 Task: Log work in the project Whiteboard for the issue 'Develop a new tool for automated testing of machine learning models for predictive maintenance' spent time as '2w 4d 22h 31m' and remaining time as '6w 2d 19h 57m' and move to top of backlog. Now add the issue to the epic 'Augmented Reality (AR) Development'.
Action: Mouse moved to (364, 367)
Screenshot: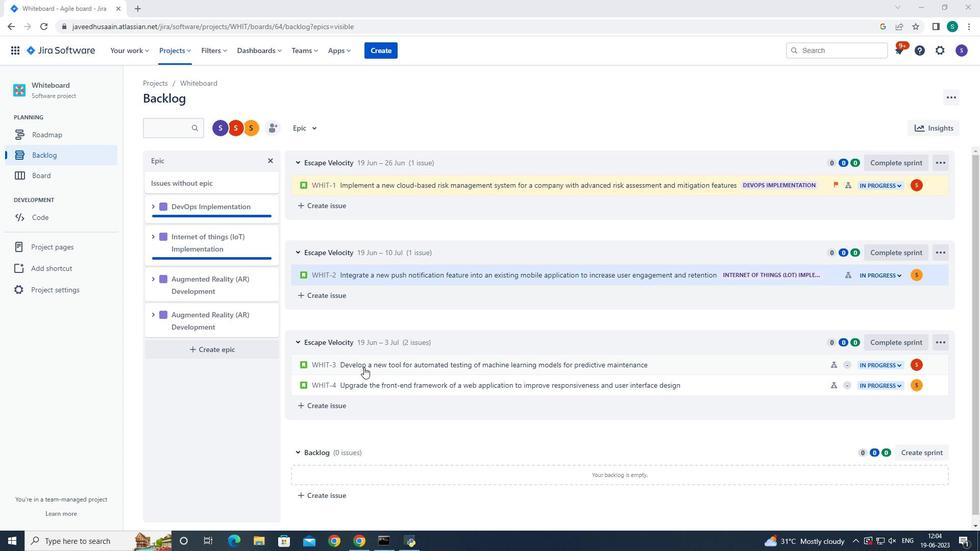 
Action: Mouse pressed left at (364, 367)
Screenshot: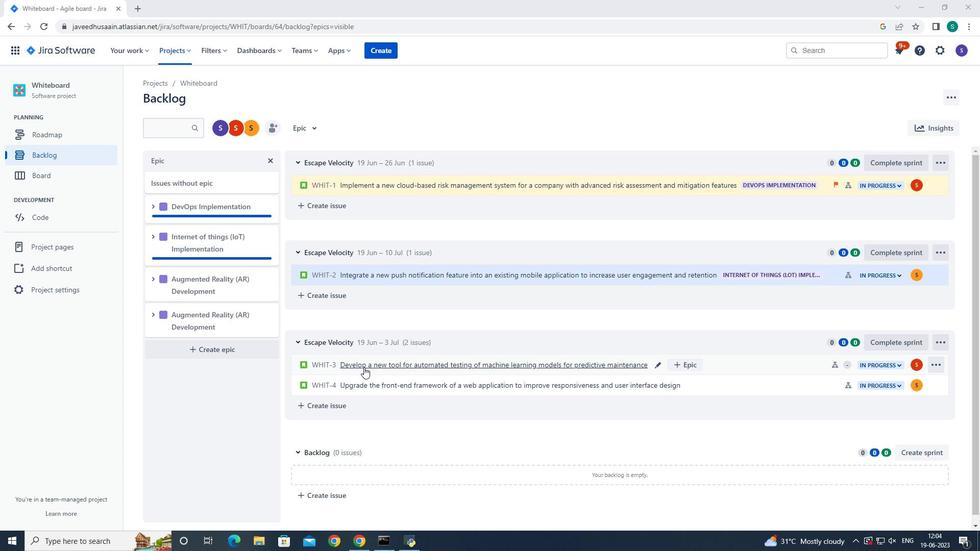 
Action: Mouse moved to (935, 153)
Screenshot: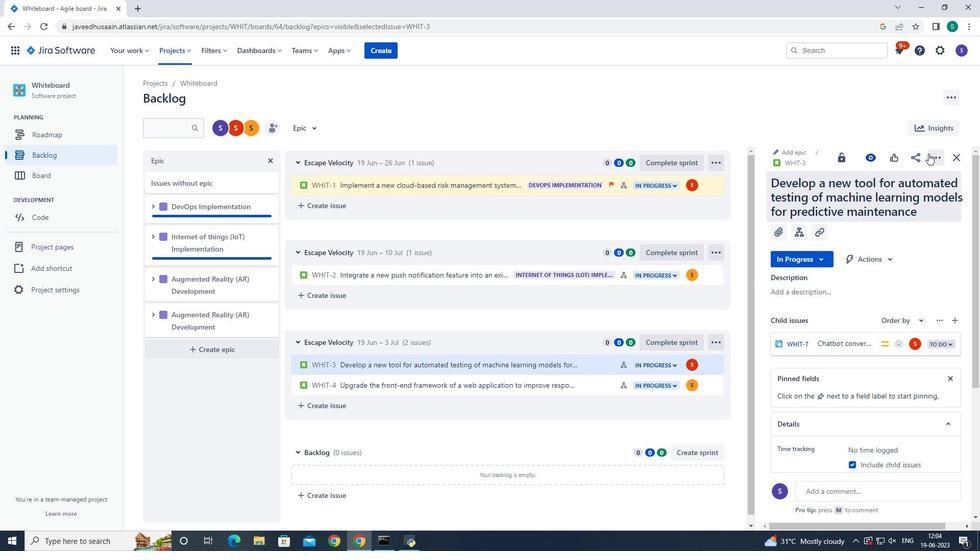 
Action: Mouse pressed left at (935, 153)
Screenshot: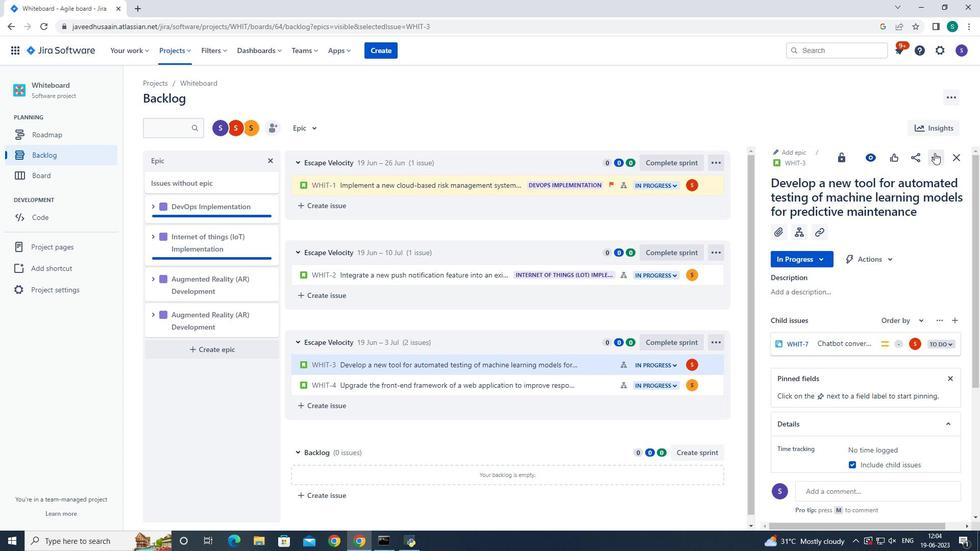 
Action: Mouse moved to (889, 184)
Screenshot: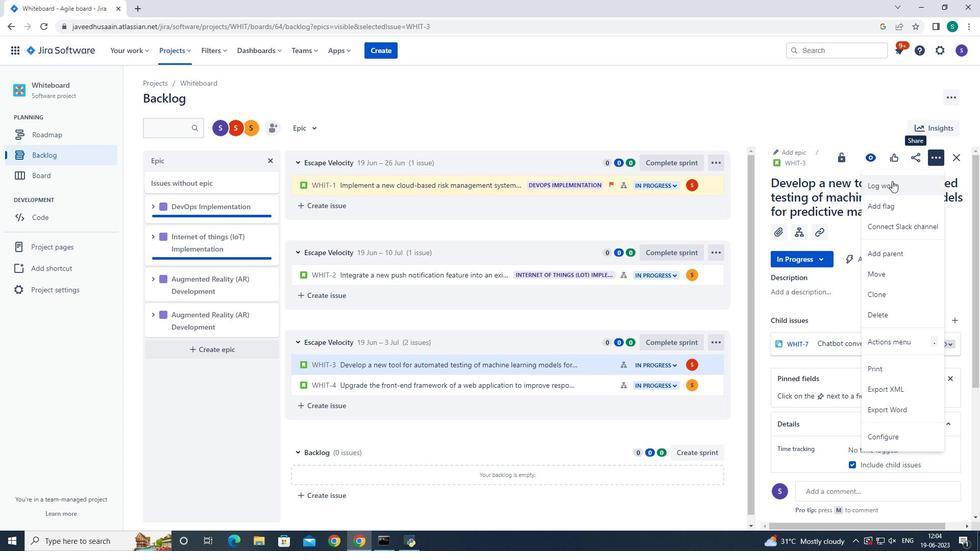 
Action: Mouse pressed left at (889, 184)
Screenshot: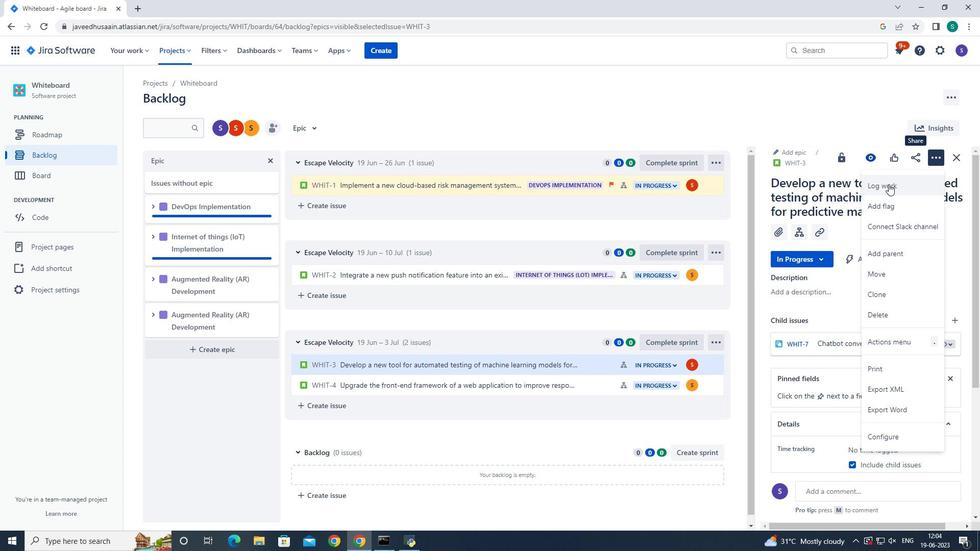 
Action: Mouse moved to (430, 151)
Screenshot: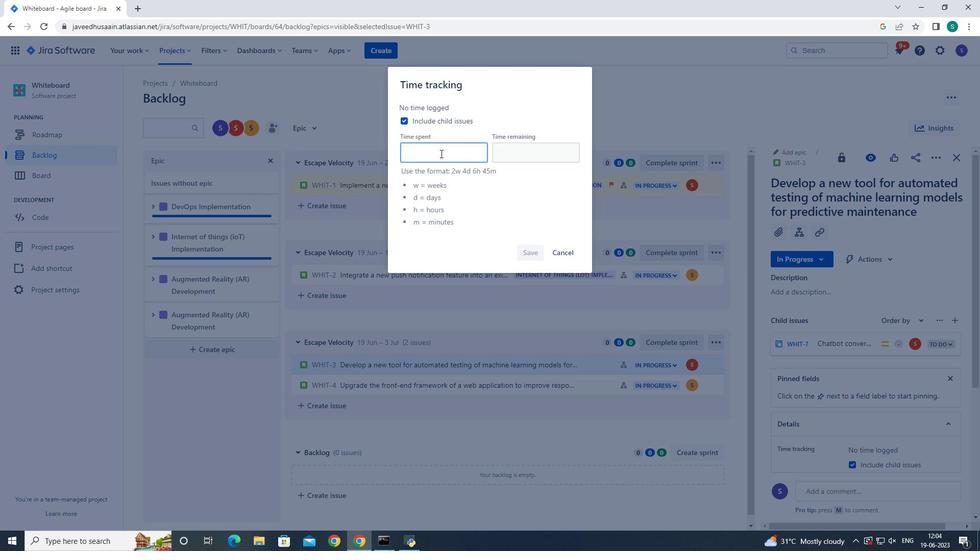 
Action: Mouse pressed left at (430, 151)
Screenshot: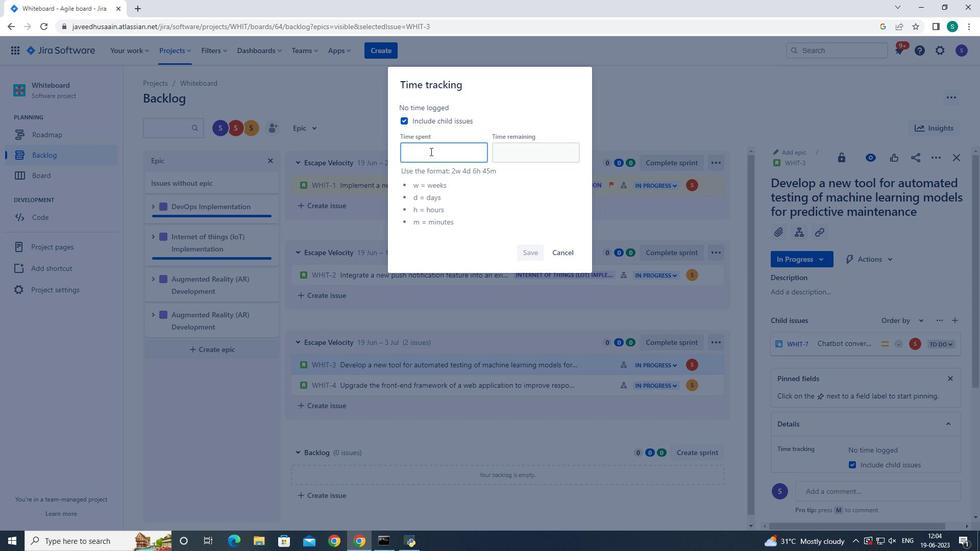 
Action: Key pressed 2w<Key.space>4d<Key.space>22h<Key.space>31m<Key.tab>6w<Key.space>2d<Key.space>19h<Key.space>57m
Screenshot: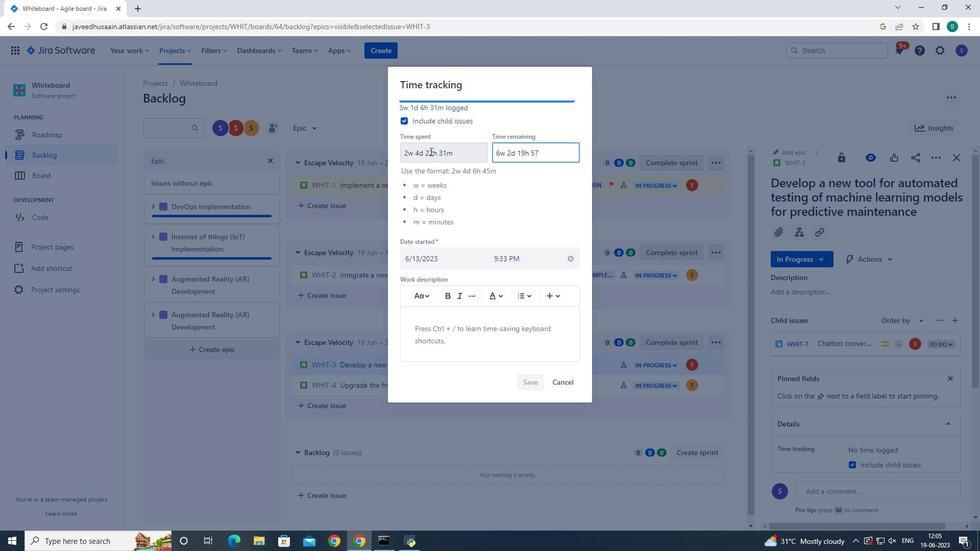 
Action: Mouse moved to (530, 382)
Screenshot: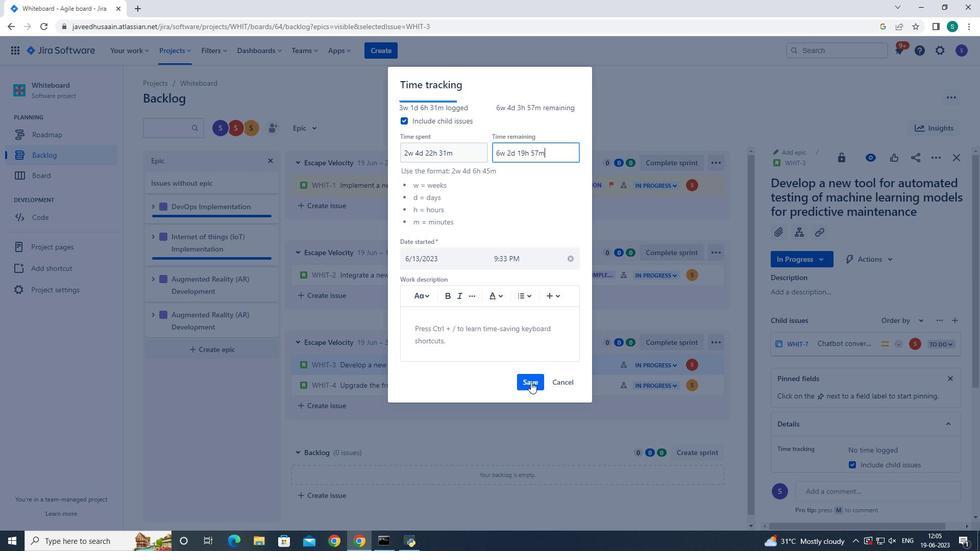 
Action: Mouse pressed left at (530, 382)
Screenshot: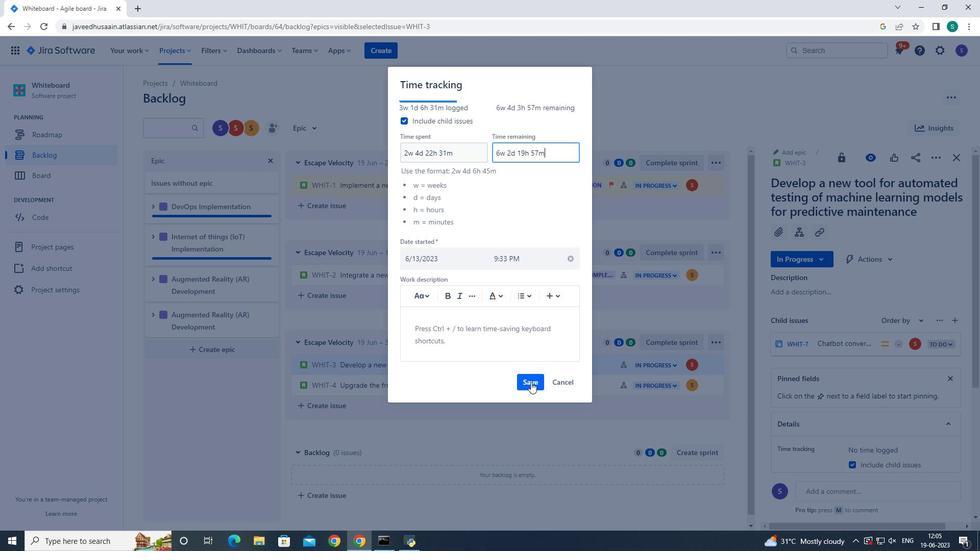 
Action: Mouse moved to (935, 158)
Screenshot: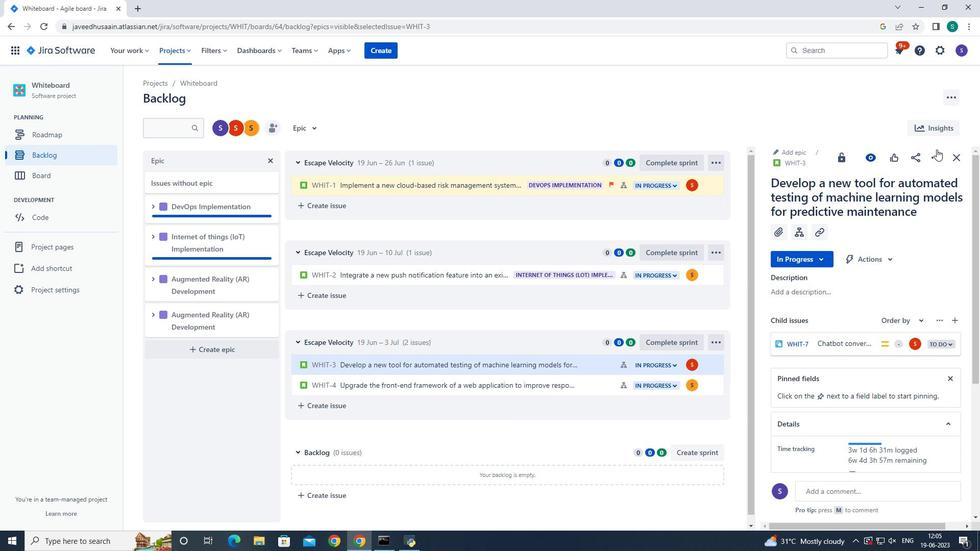 
Action: Mouse pressed left at (935, 158)
Screenshot: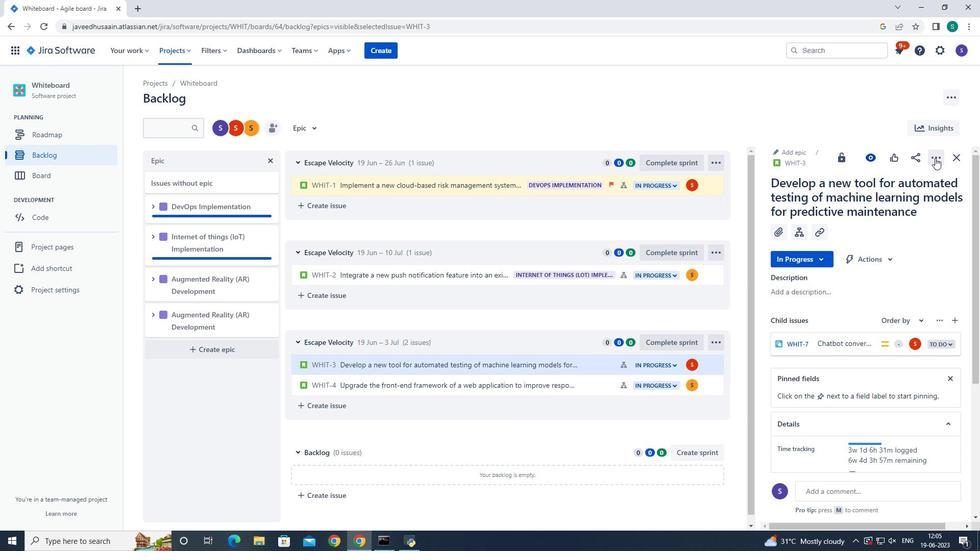 
Action: Mouse moved to (932, 156)
Screenshot: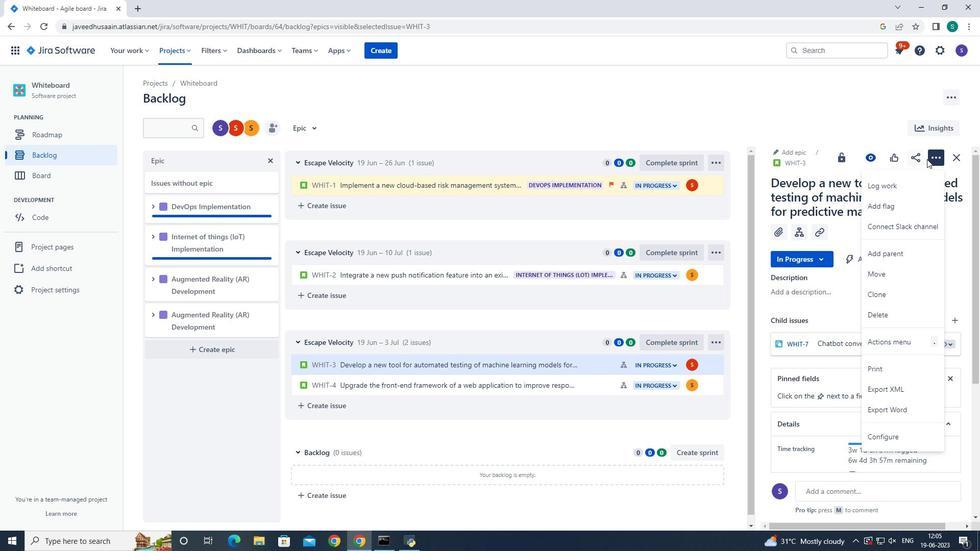 
Action: Mouse pressed left at (932, 156)
Screenshot: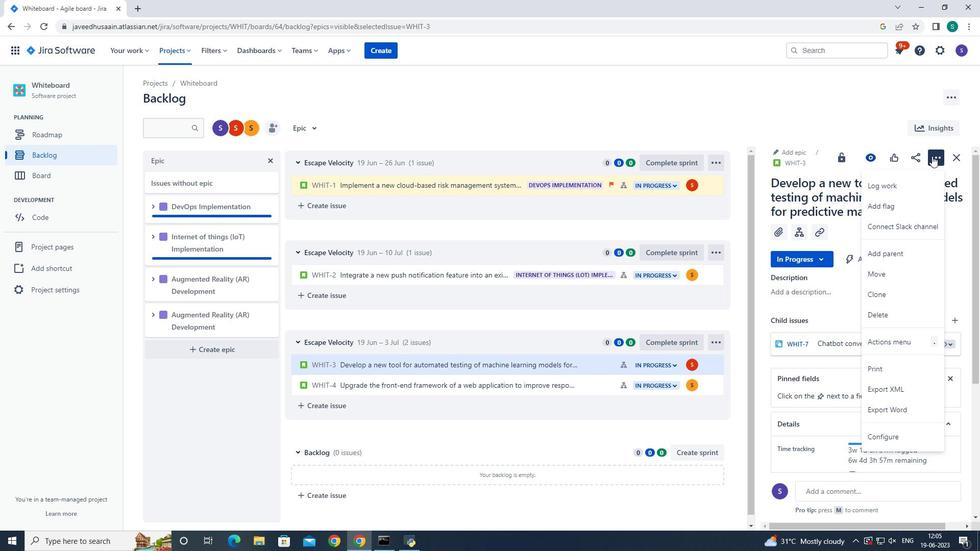 
Action: Mouse moved to (955, 157)
Screenshot: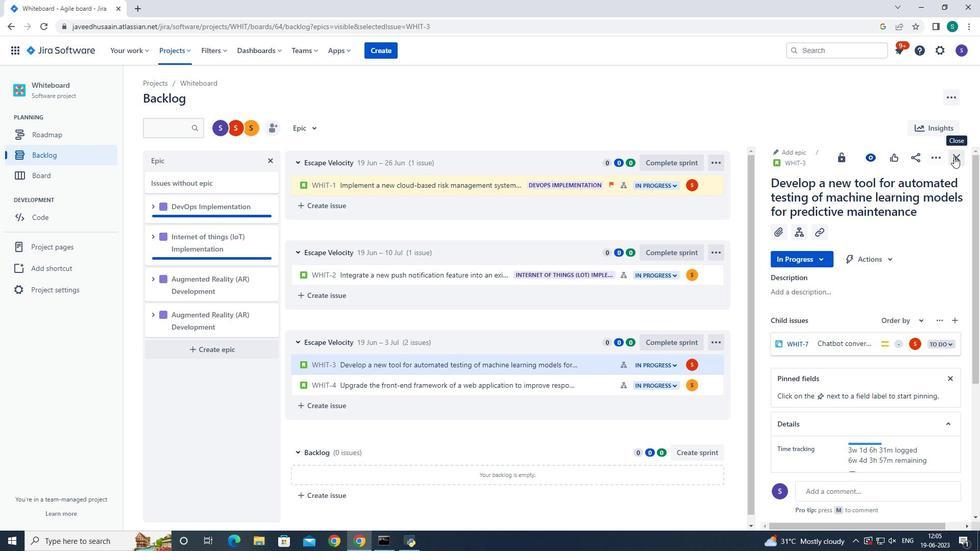 
Action: Mouse pressed left at (955, 157)
Screenshot: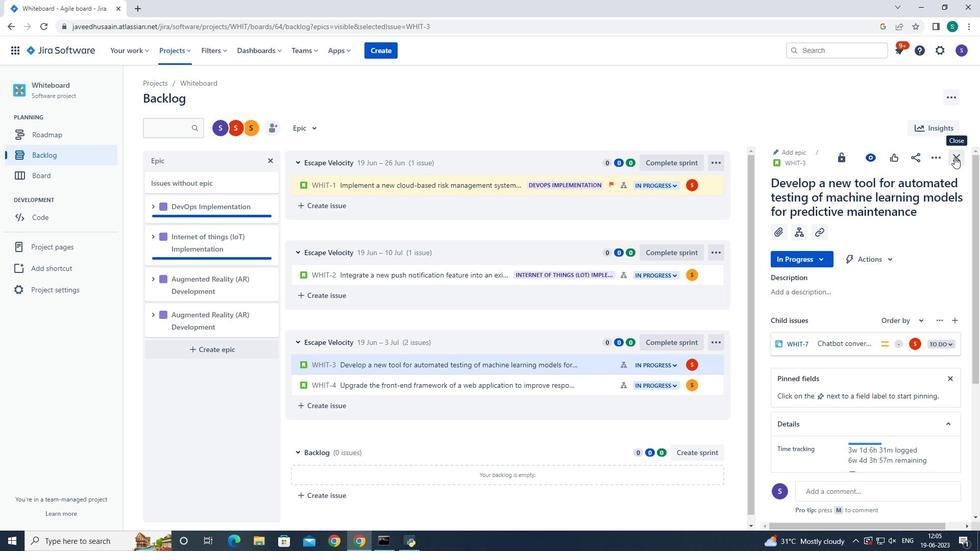 
Action: Mouse moved to (941, 364)
Screenshot: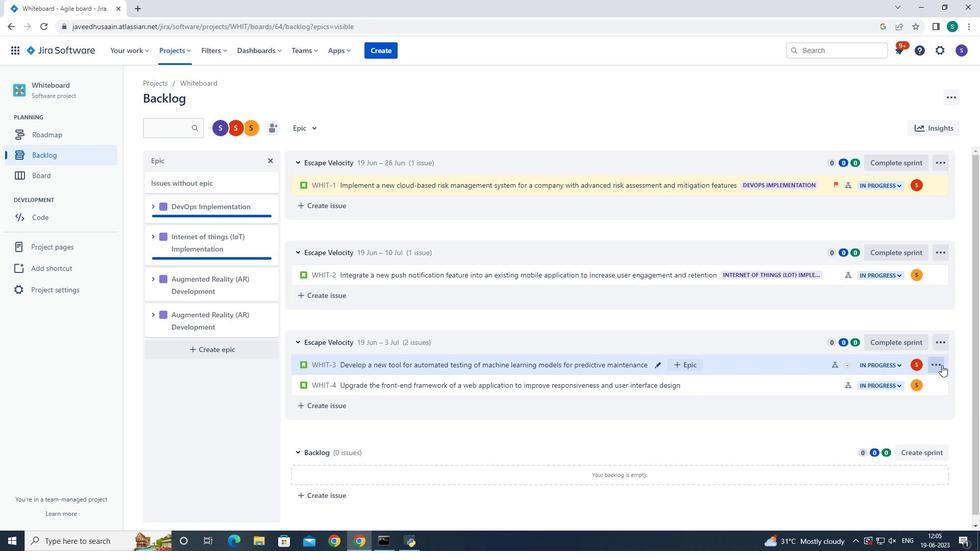 
Action: Mouse pressed left at (941, 364)
Screenshot: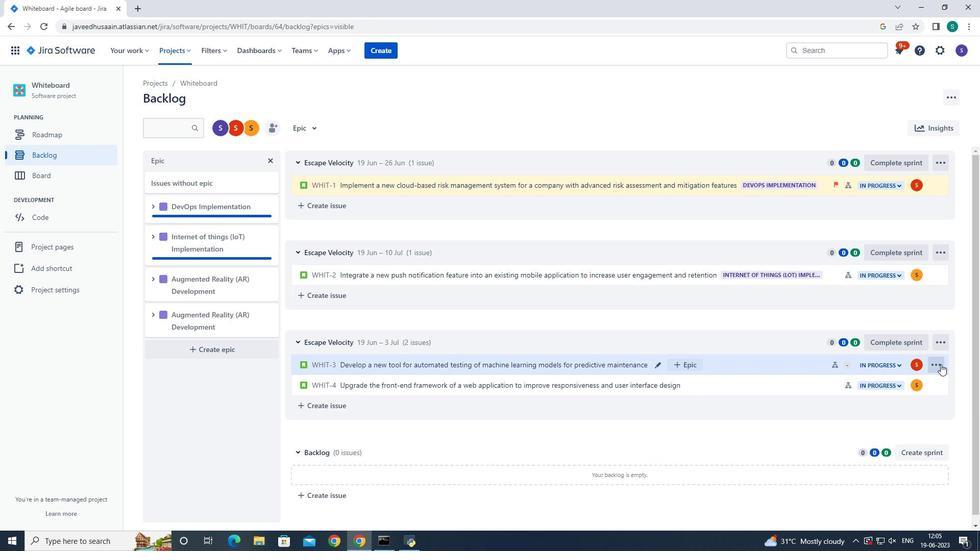 
Action: Mouse moved to (903, 326)
Screenshot: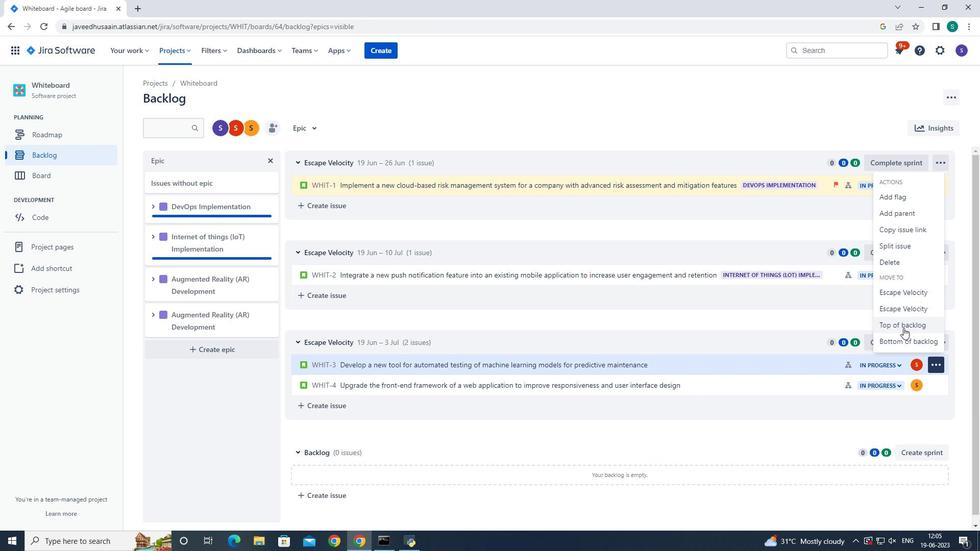 
Action: Mouse pressed left at (903, 326)
Screenshot: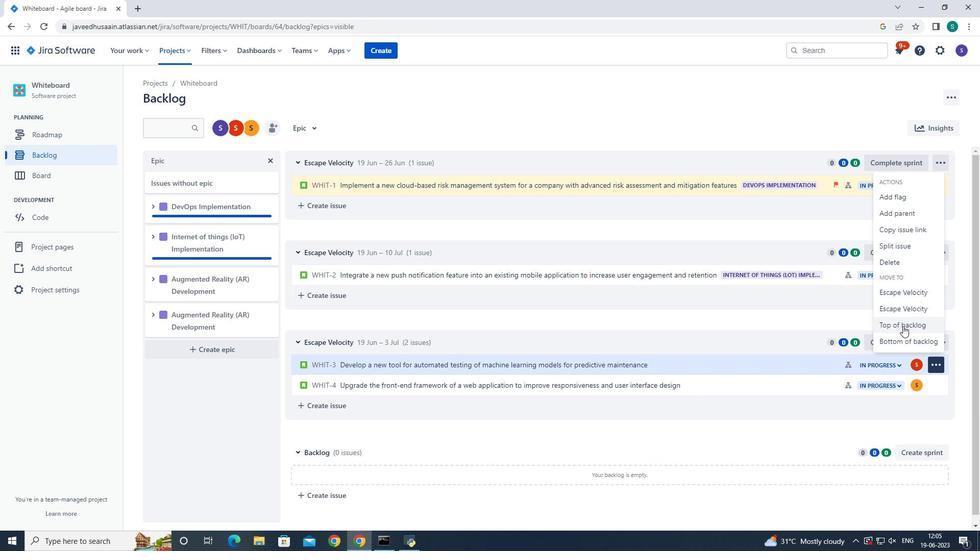 
Action: Mouse moved to (517, 165)
Screenshot: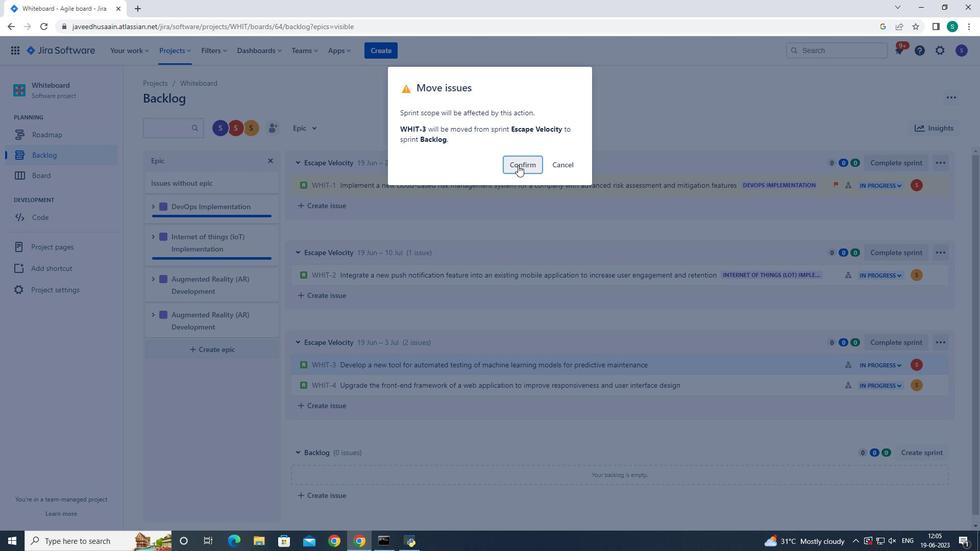 
Action: Mouse pressed left at (517, 165)
Screenshot: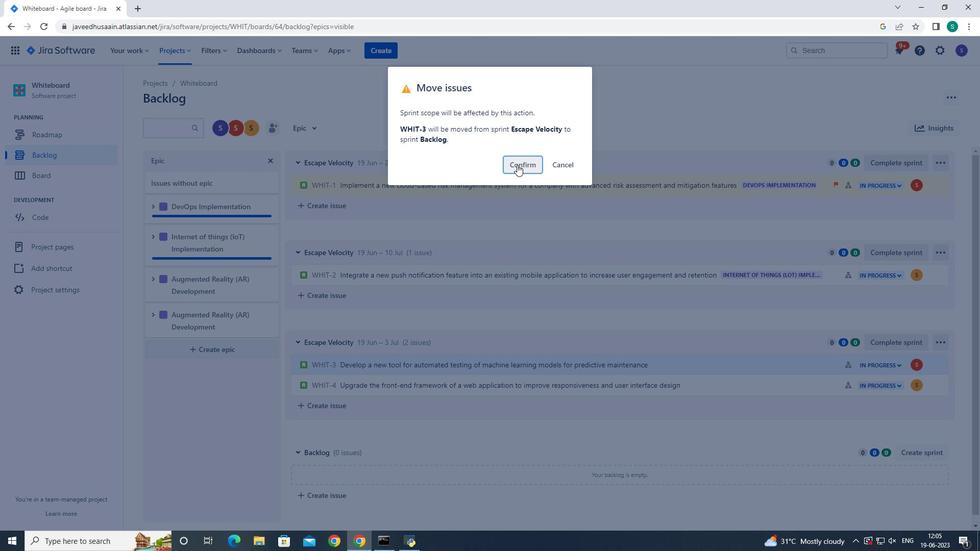 
Action: Mouse moved to (682, 457)
Screenshot: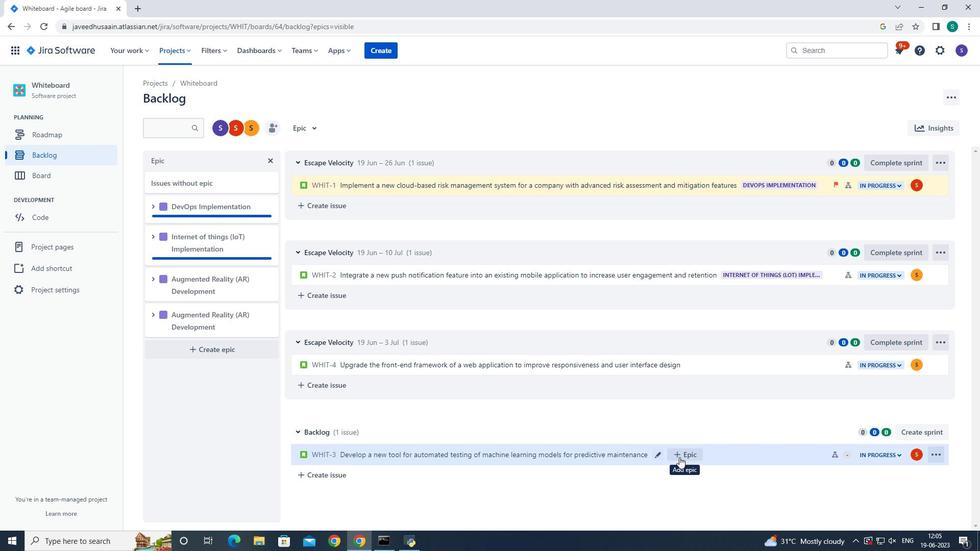 
Action: Mouse pressed left at (682, 457)
Screenshot: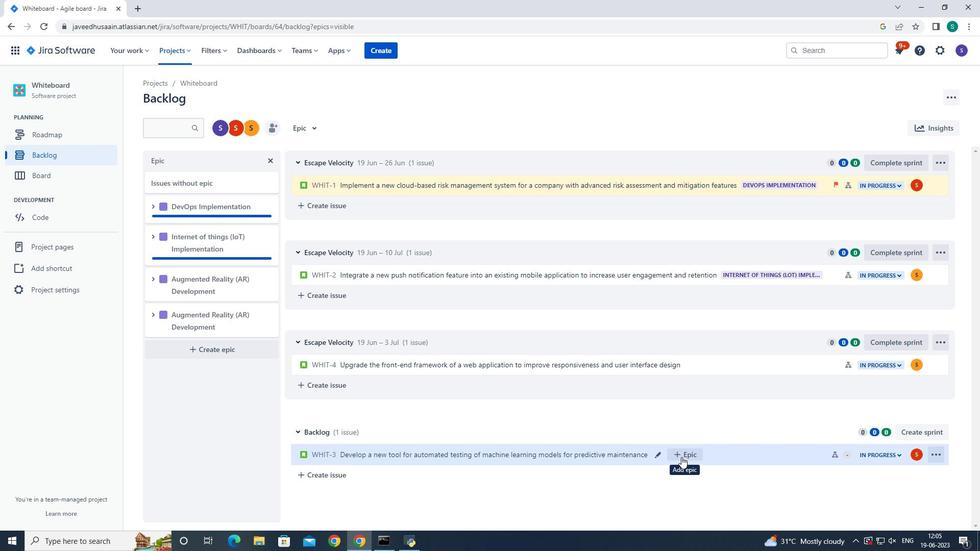 
Action: Mouse moved to (682, 457)
Screenshot: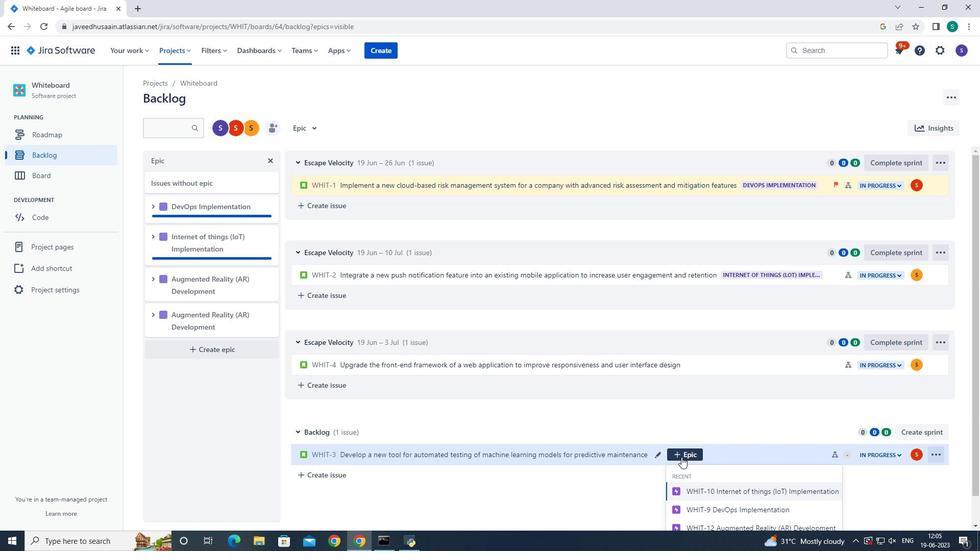 
Action: Mouse scrolled (682, 456) with delta (0, 0)
Screenshot: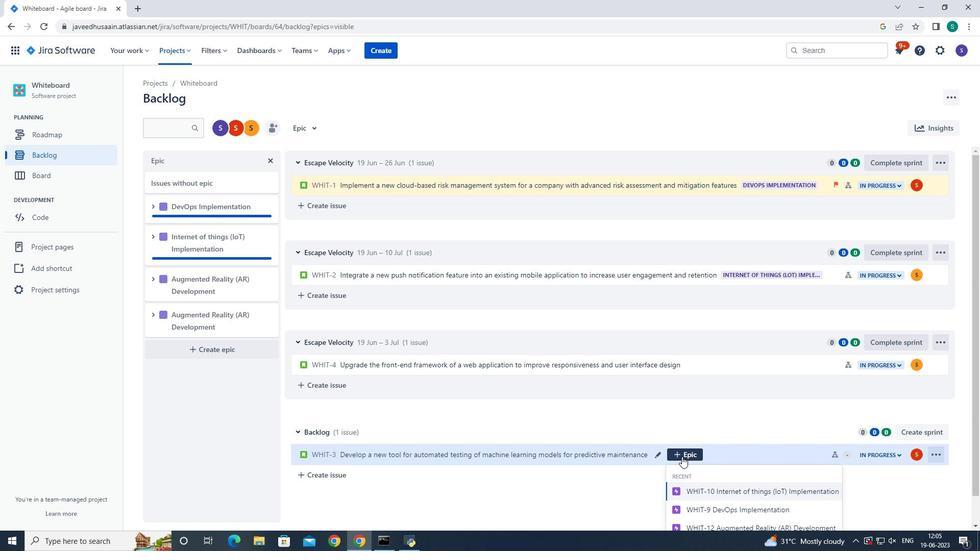 
Action: Mouse moved to (691, 468)
Screenshot: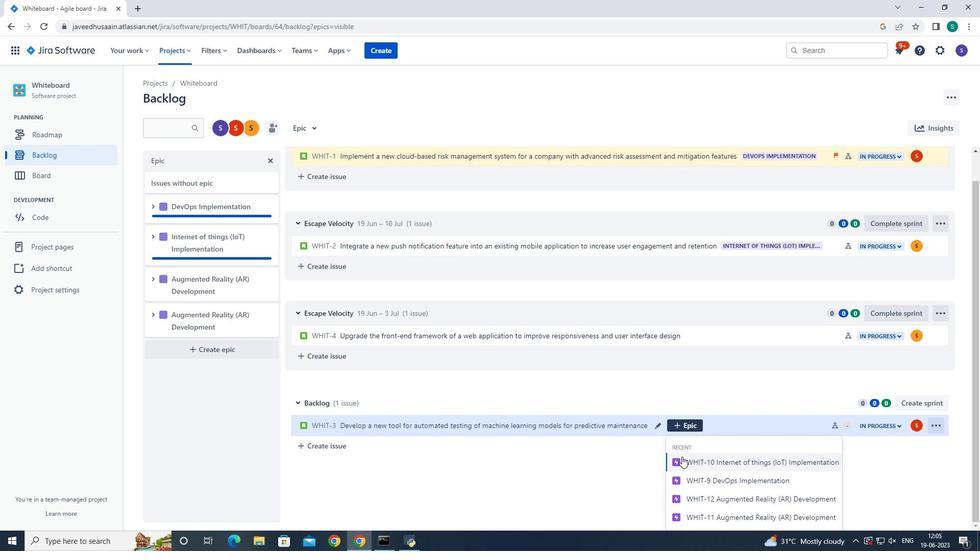 
Action: Mouse scrolled (691, 468) with delta (0, 0)
Screenshot: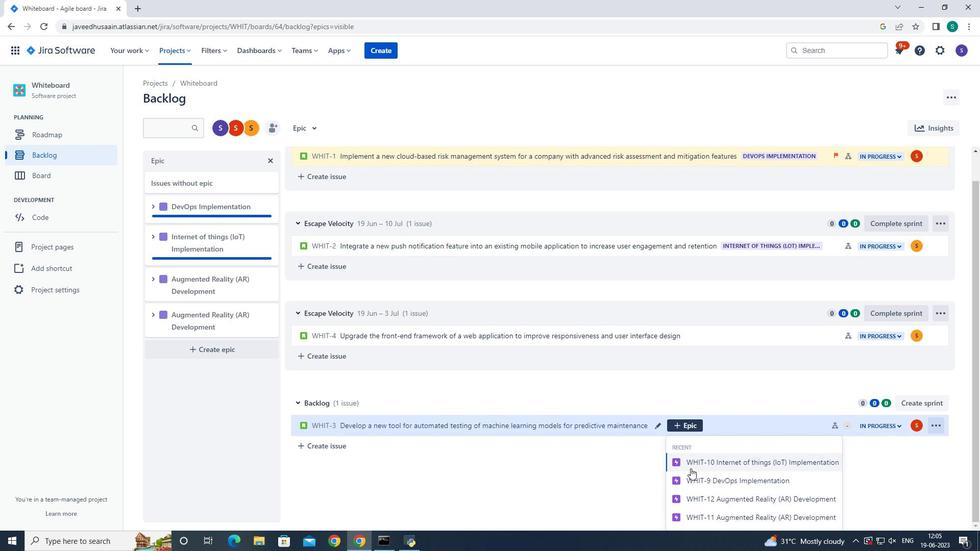 
Action: Mouse moved to (717, 499)
Screenshot: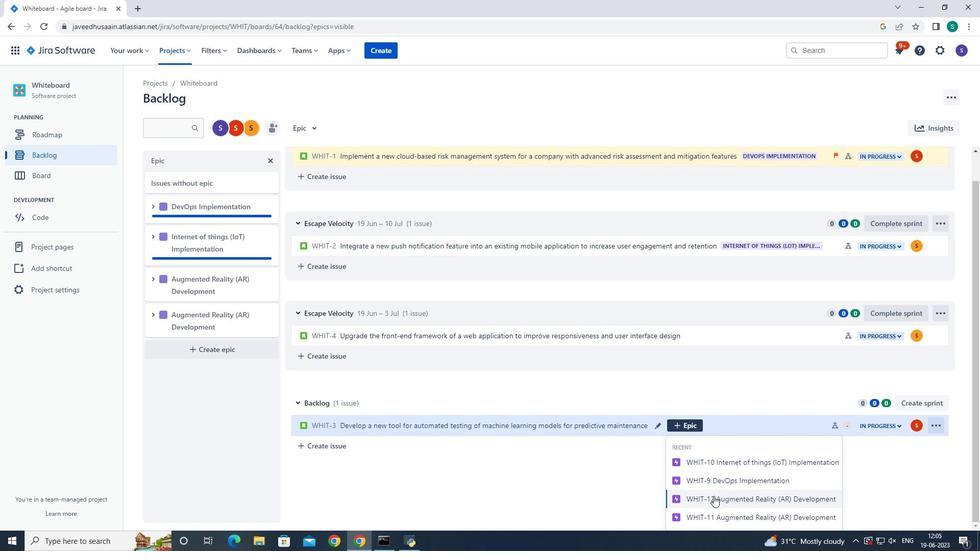 
Action: Mouse pressed left at (717, 499)
Screenshot: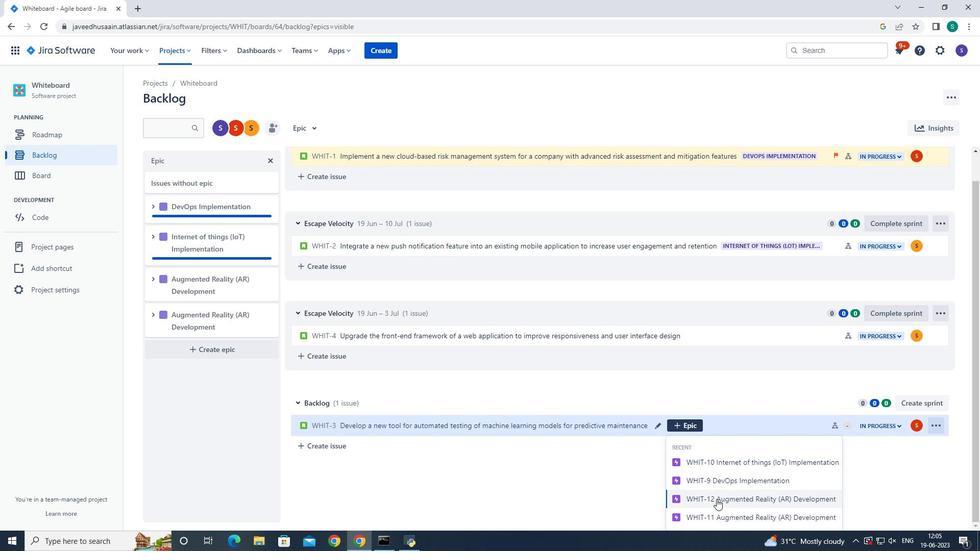 
Action: Mouse moved to (653, 431)
Screenshot: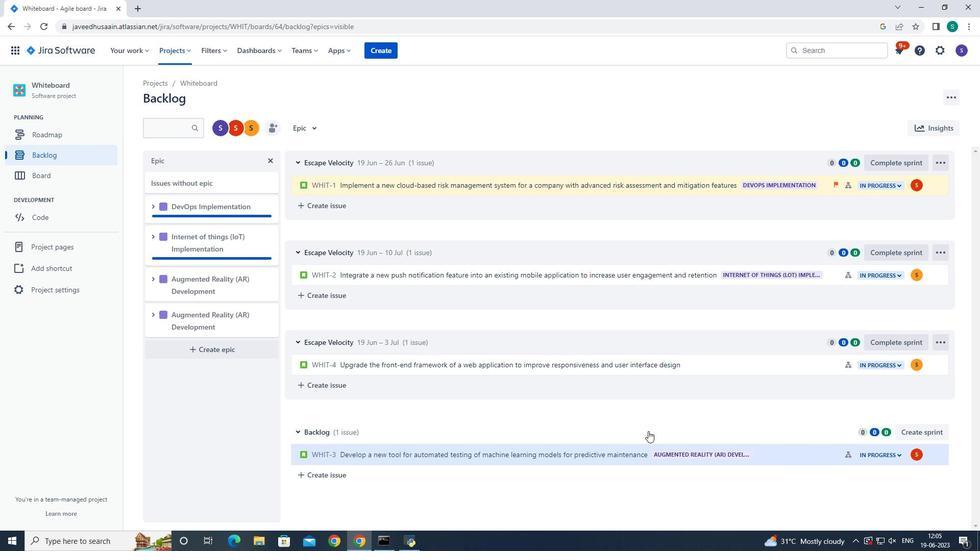
